Task: Change the dump module for file dumper to HTTP Live streaming output.
Action: Mouse moved to (96, 12)
Screenshot: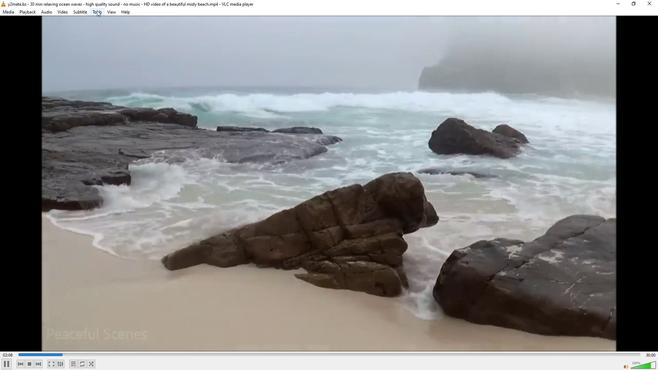 
Action: Mouse pressed left at (96, 12)
Screenshot: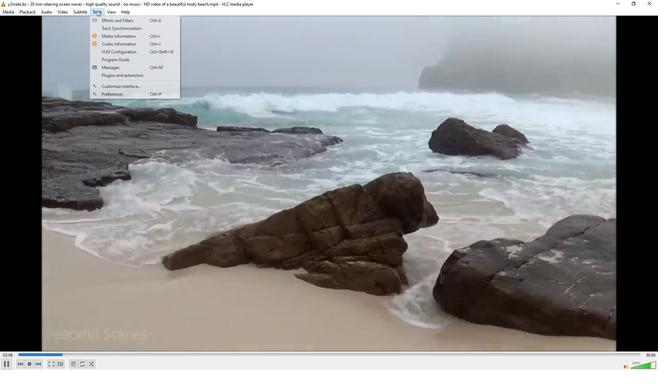 
Action: Mouse moved to (113, 95)
Screenshot: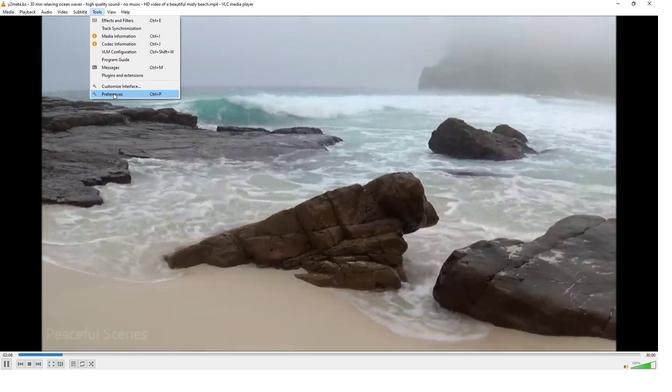 
Action: Mouse pressed left at (113, 95)
Screenshot: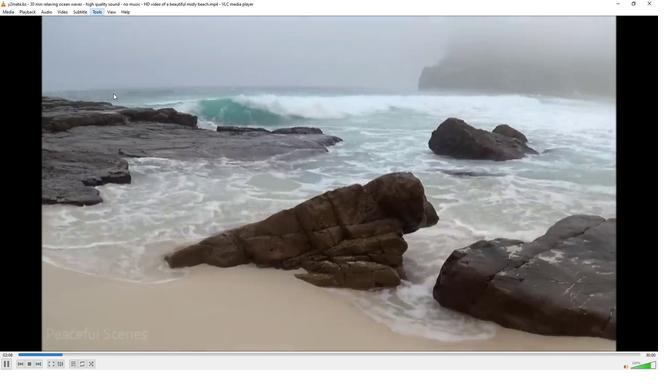 
Action: Mouse moved to (181, 284)
Screenshot: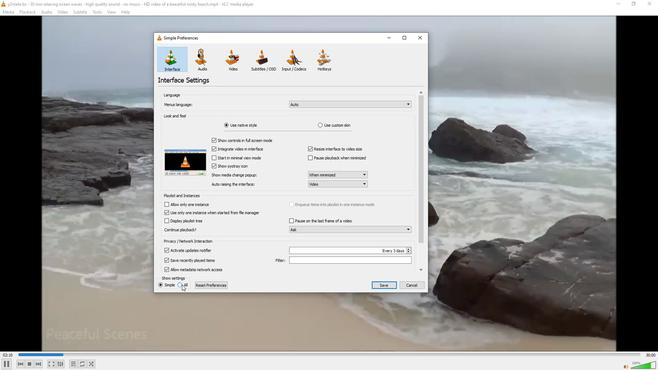 
Action: Mouse pressed left at (181, 284)
Screenshot: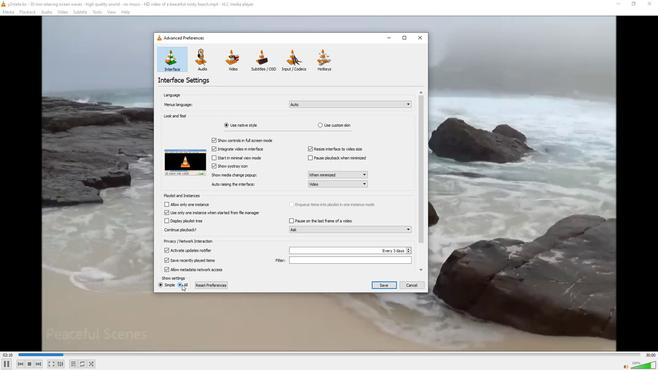 
Action: Mouse moved to (170, 187)
Screenshot: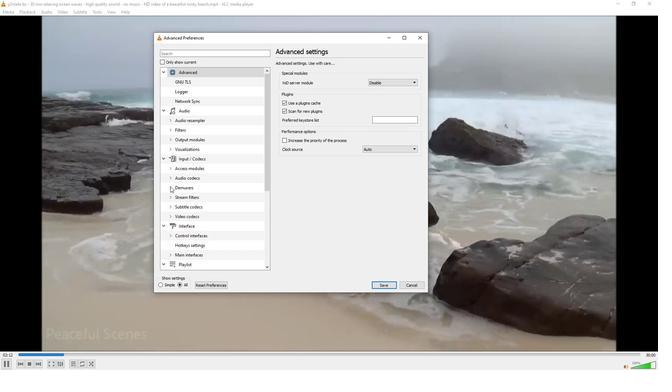 
Action: Mouse pressed left at (170, 187)
Screenshot: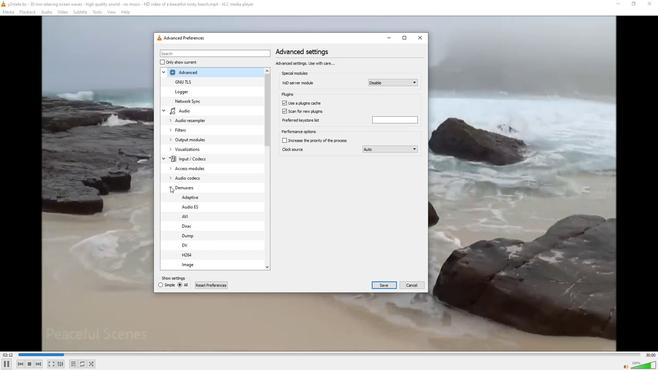
Action: Mouse moved to (188, 235)
Screenshot: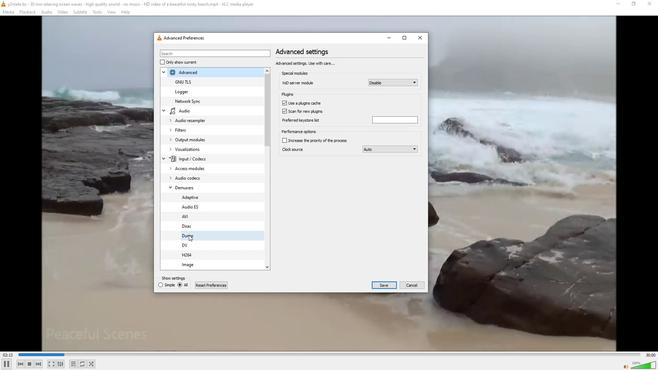 
Action: Mouse pressed left at (188, 235)
Screenshot: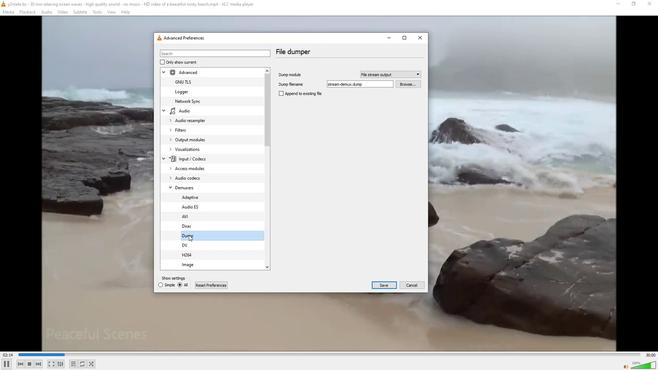 
Action: Mouse moved to (411, 74)
Screenshot: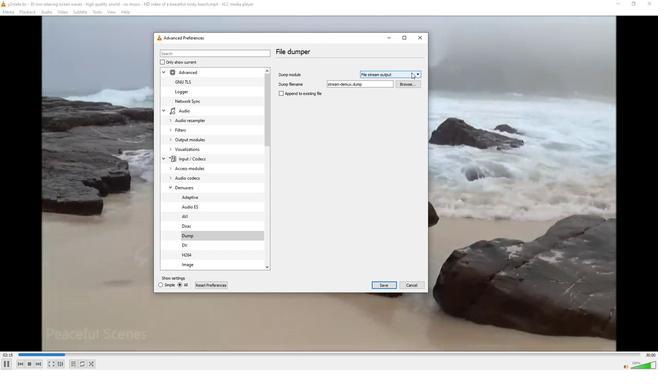 
Action: Mouse pressed left at (411, 74)
Screenshot: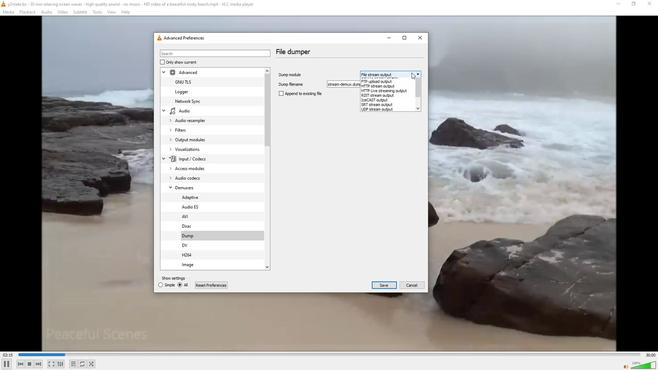 
Action: Mouse moved to (402, 105)
Screenshot: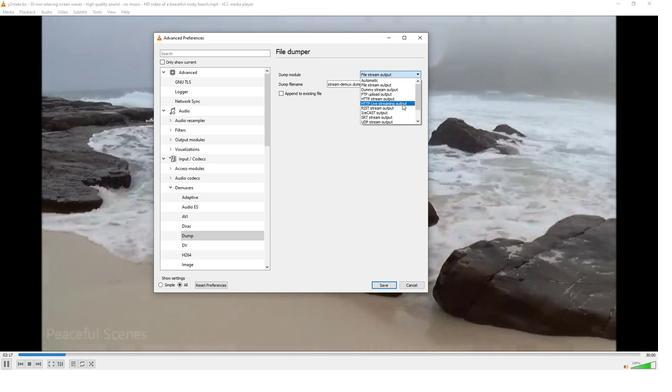 
Action: Mouse pressed left at (402, 105)
Screenshot: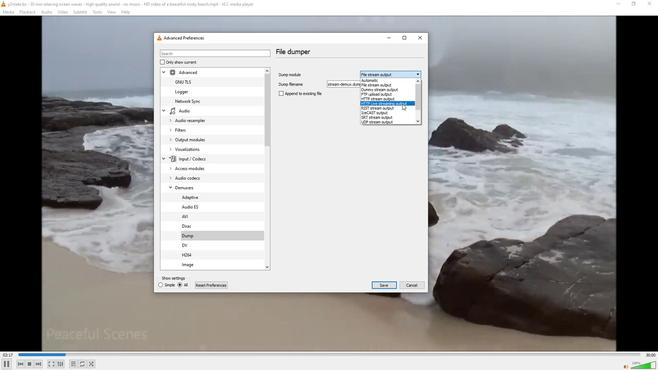 
Action: Mouse moved to (382, 152)
Screenshot: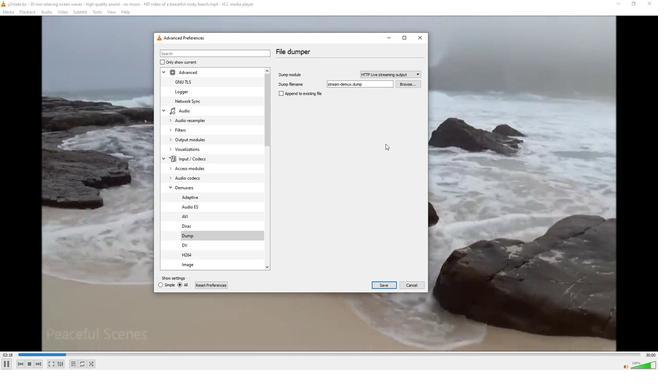 
